 Task: In the  document illustration.txt Download file as 'Plain Text' Share this file with 'softage.7@softage.net' Insert the command  Editing
Action: Mouse moved to (44, 60)
Screenshot: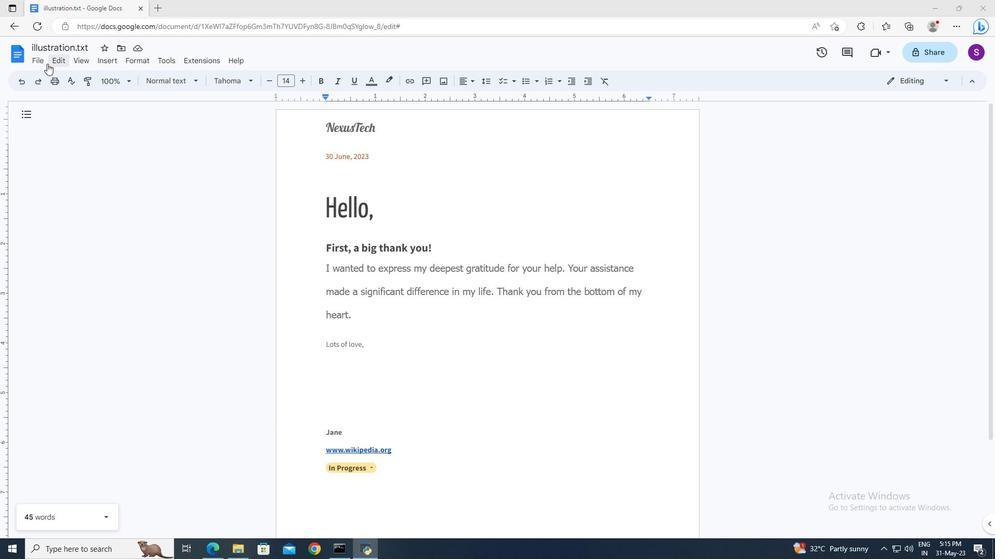 
Action: Mouse pressed left at (44, 60)
Screenshot: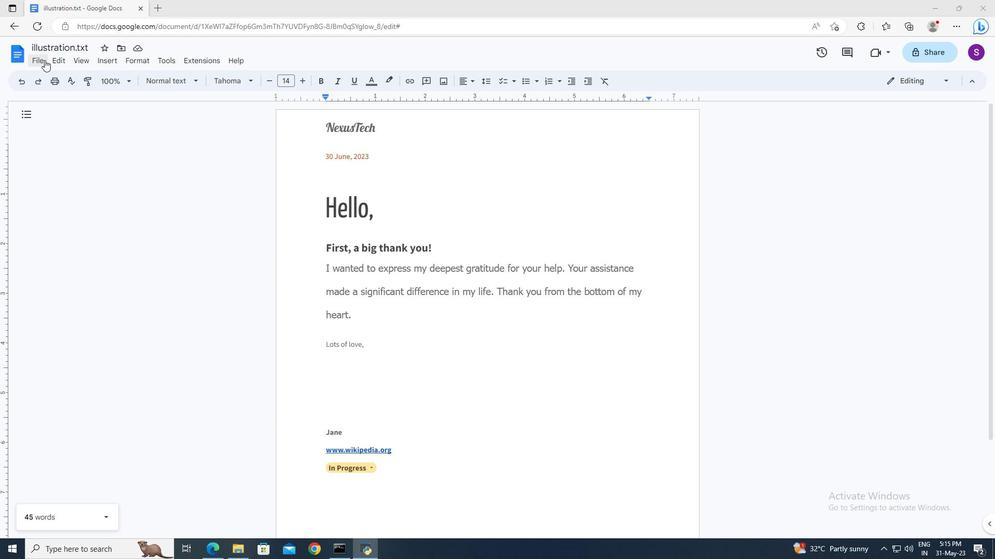 
Action: Mouse moved to (233, 234)
Screenshot: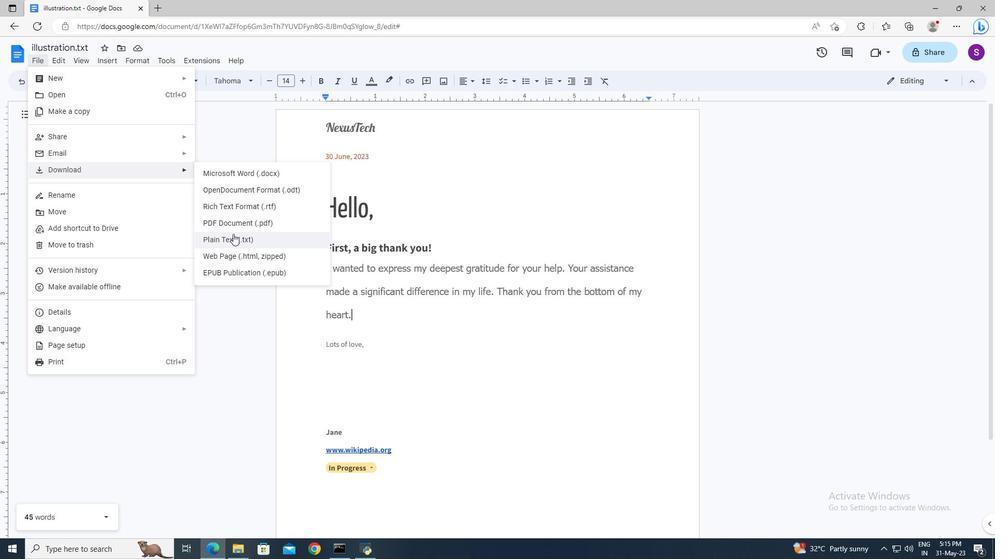 
Action: Mouse pressed left at (233, 234)
Screenshot: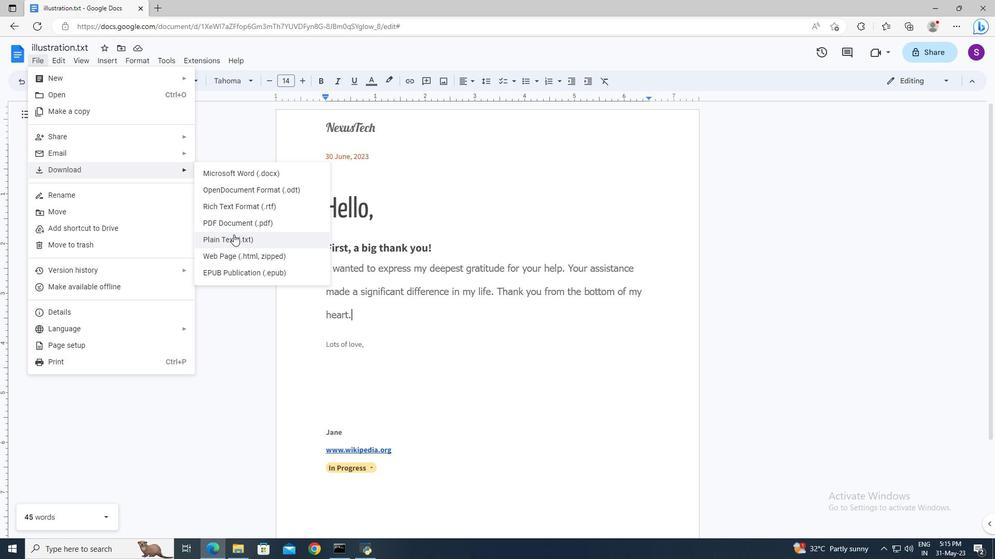 
Action: Mouse moved to (44, 61)
Screenshot: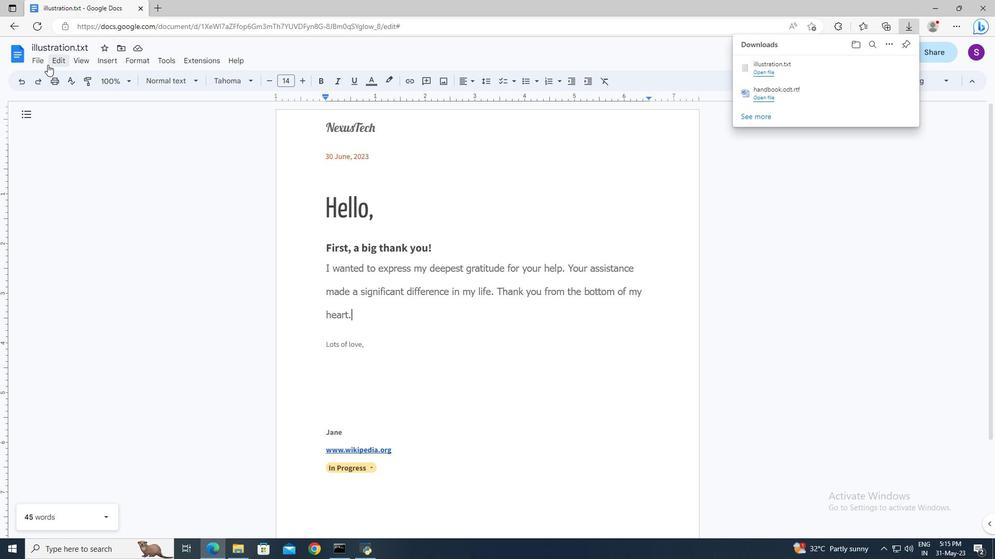 
Action: Mouse pressed left at (44, 61)
Screenshot: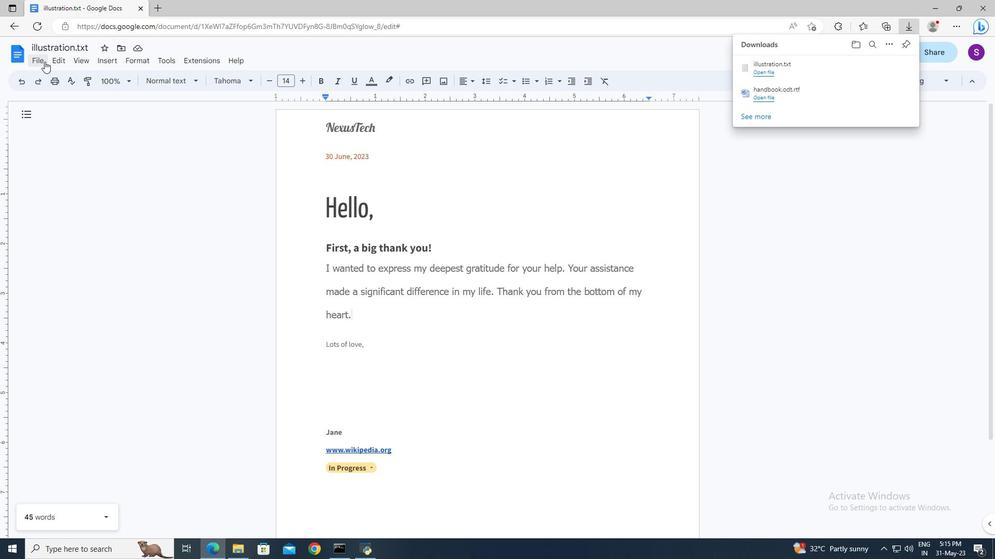 
Action: Mouse moved to (228, 138)
Screenshot: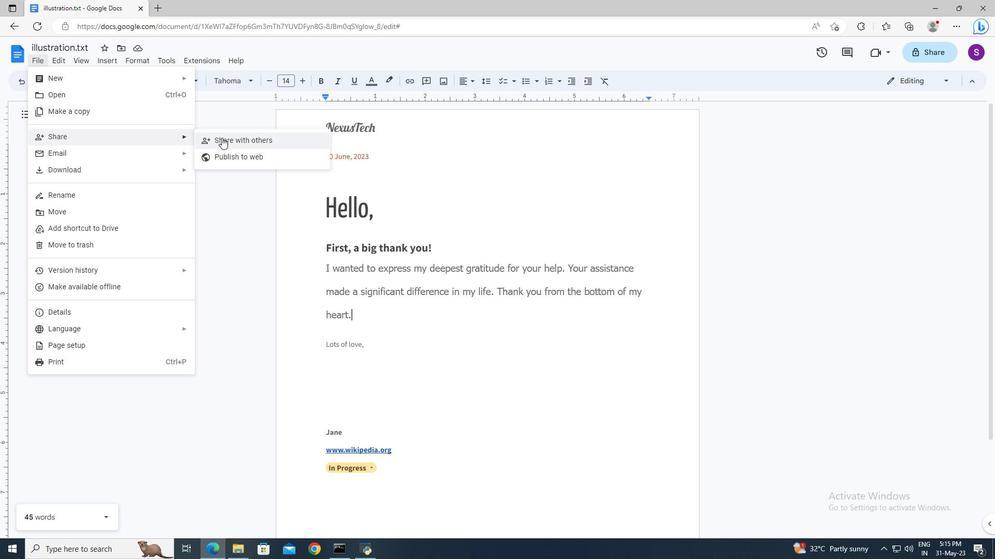 
Action: Mouse pressed left at (228, 138)
Screenshot: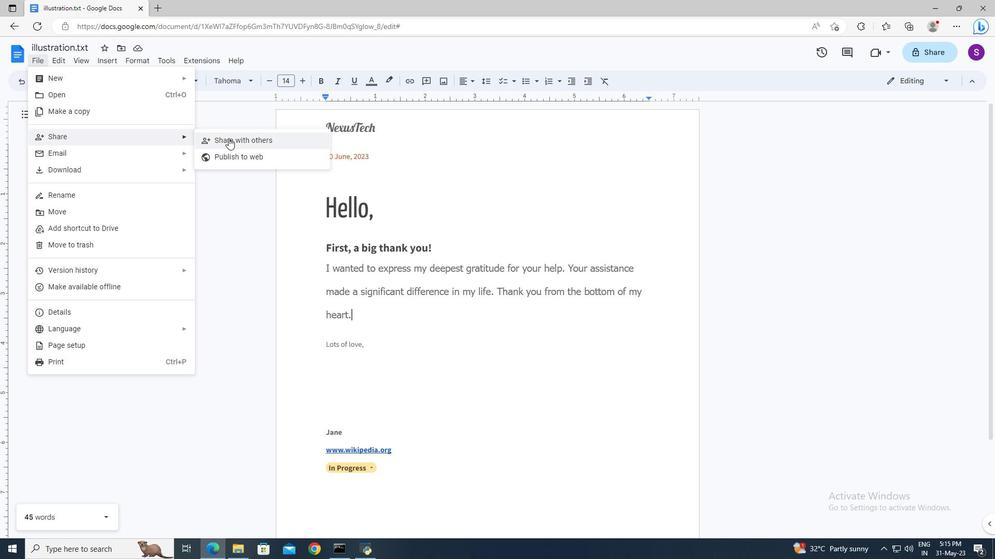 
Action: Mouse moved to (405, 228)
Screenshot: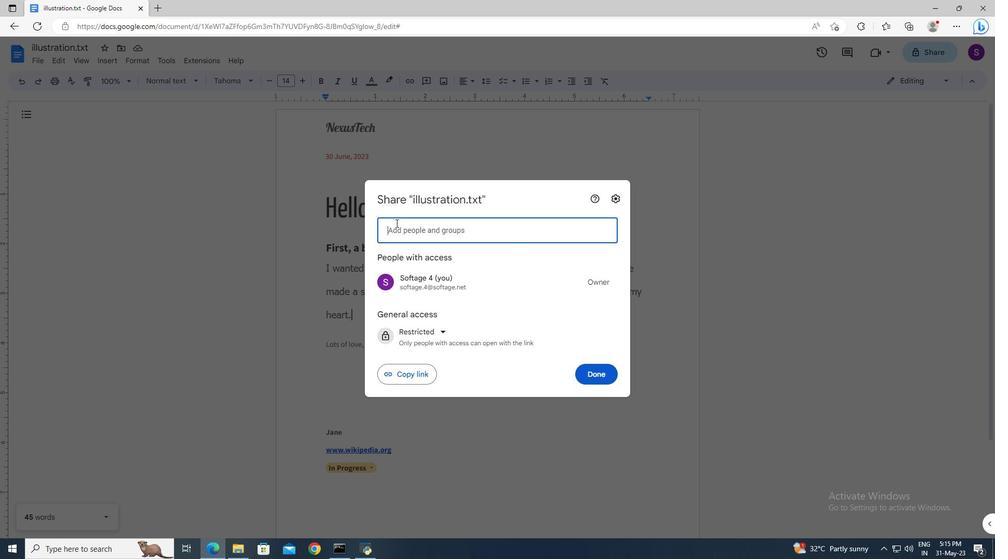 
Action: Mouse pressed left at (405, 228)
Screenshot: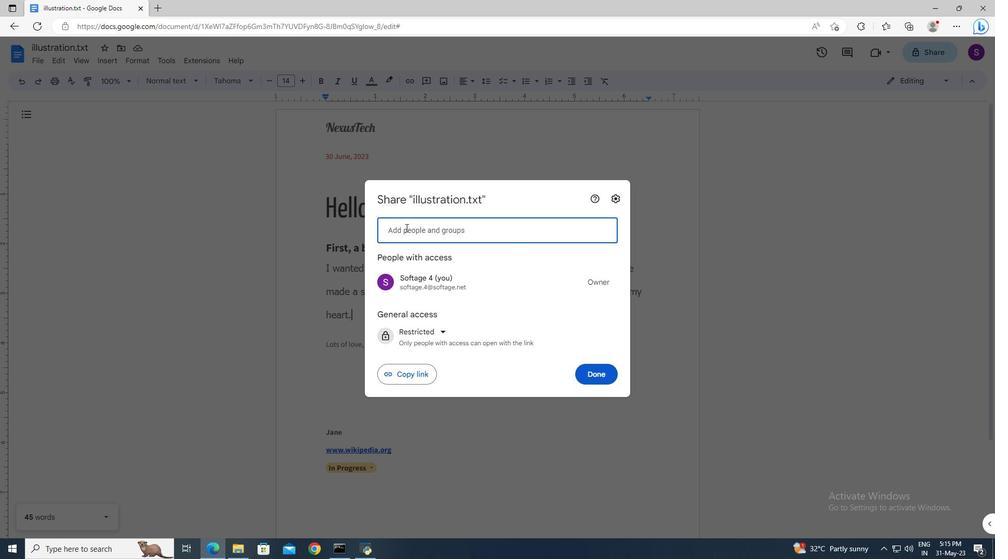 
Action: Key pressed softage.7<Key.shift>@softage.net<Key.enter>
Screenshot: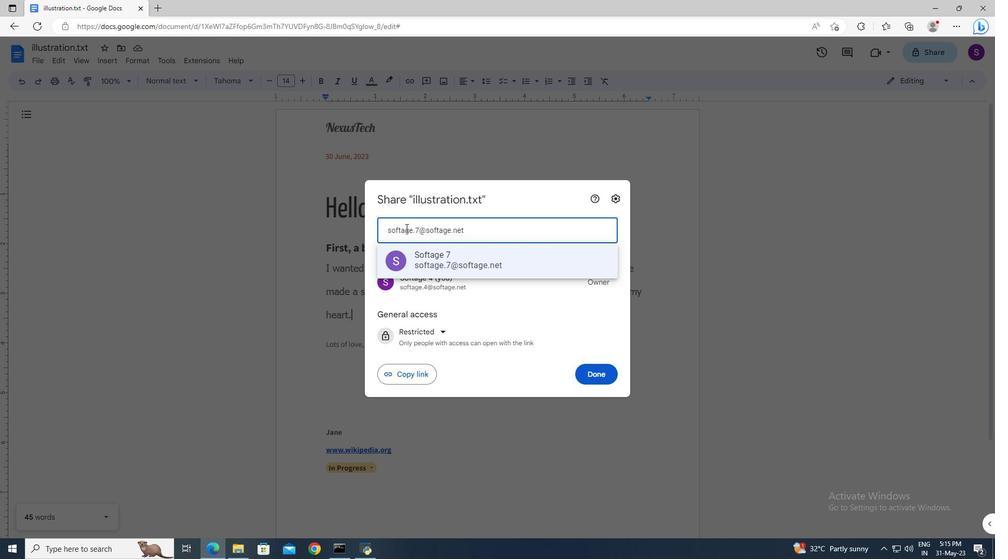 
Action: Mouse moved to (586, 361)
Screenshot: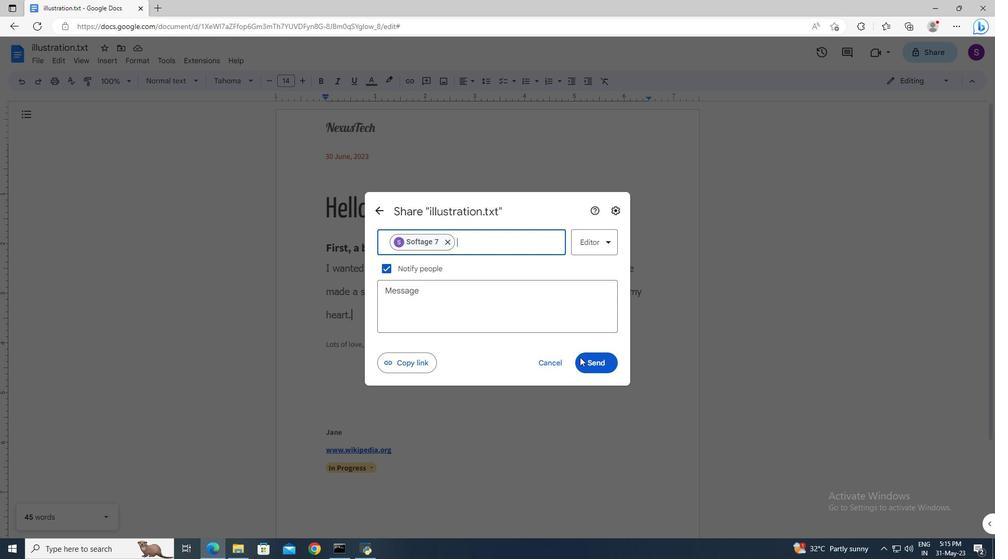 
Action: Mouse pressed left at (586, 361)
Screenshot: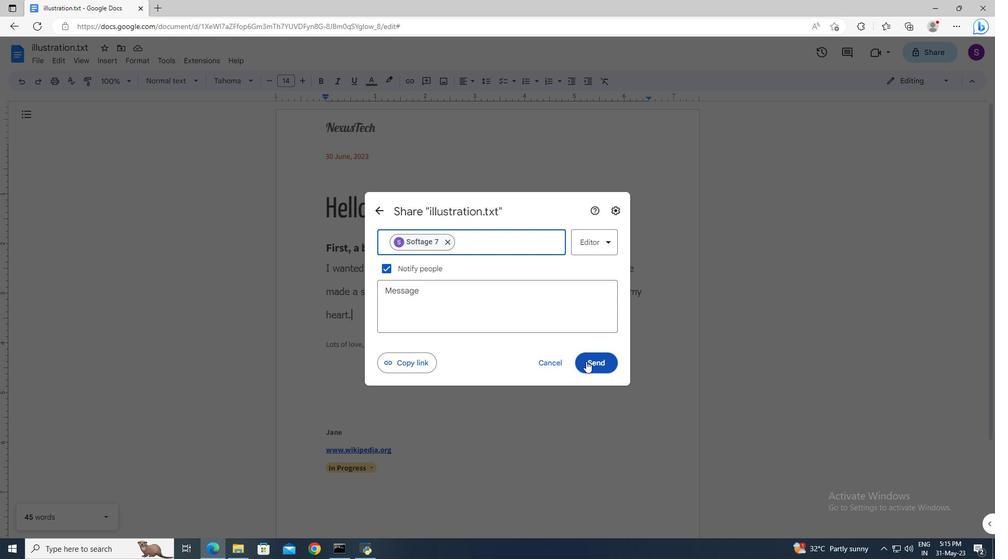 
Action: Mouse moved to (901, 79)
Screenshot: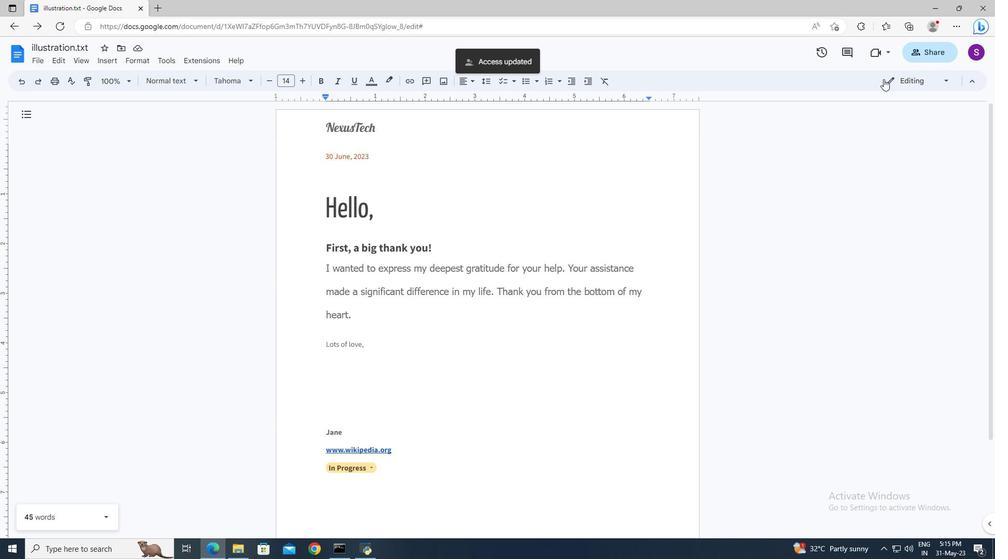 
Action: Mouse pressed left at (901, 79)
Screenshot: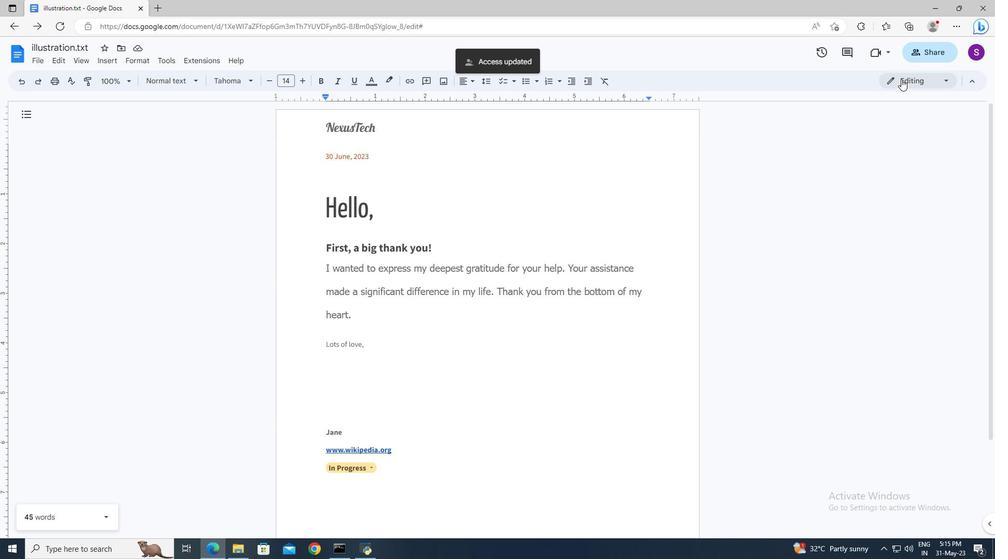 
Action: Mouse moved to (895, 104)
Screenshot: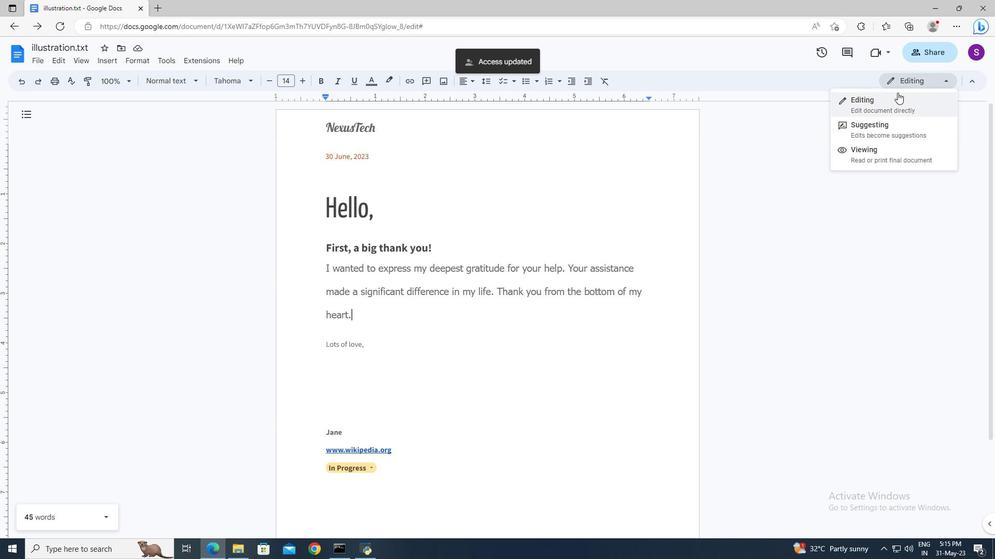 
Action: Mouse pressed left at (895, 104)
Screenshot: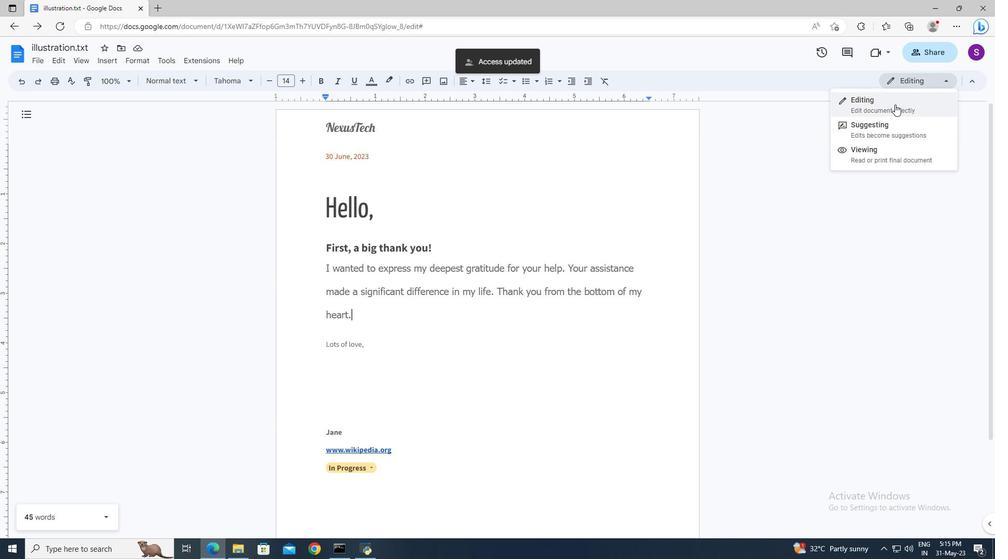 
